 Task: Create List CMS Development in Board Product Rollout to Workspace Accounts Receivable. Create List CRM Implementation in Board IT Infrastructure Management to Workspace Accounts Receivable. Create List Project Management in Board Social Media Influencer Marketing Strategy and Execution to Workspace Accounts Receivable
Action: Mouse moved to (78, 317)
Screenshot: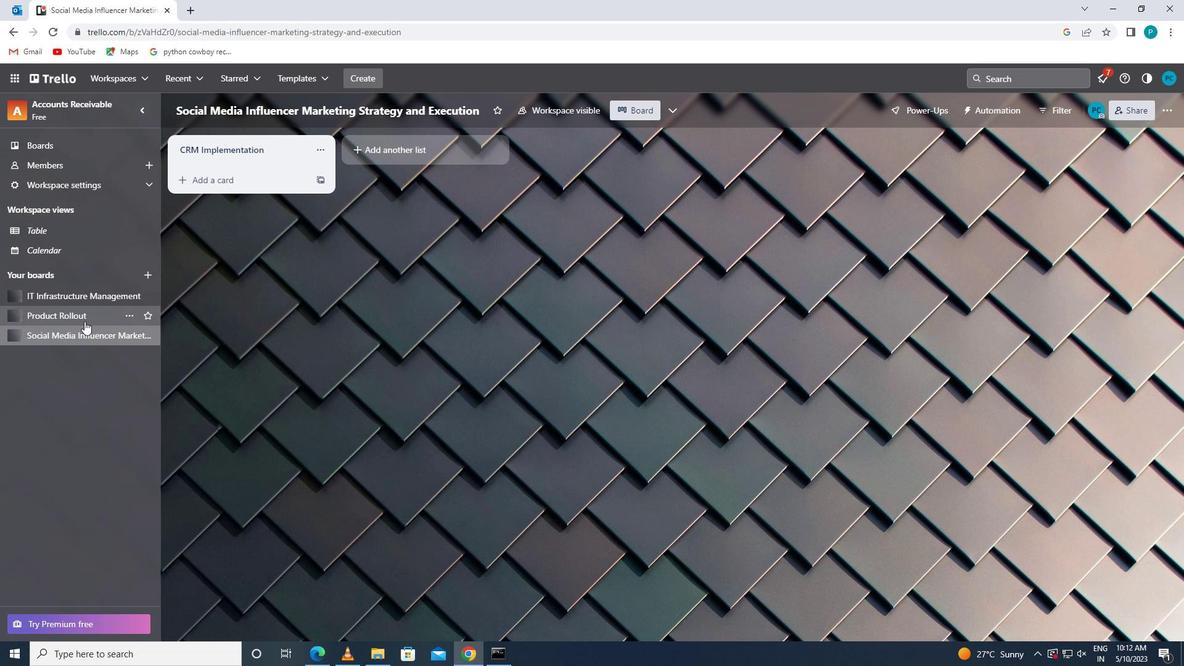 
Action: Mouse pressed left at (78, 317)
Screenshot: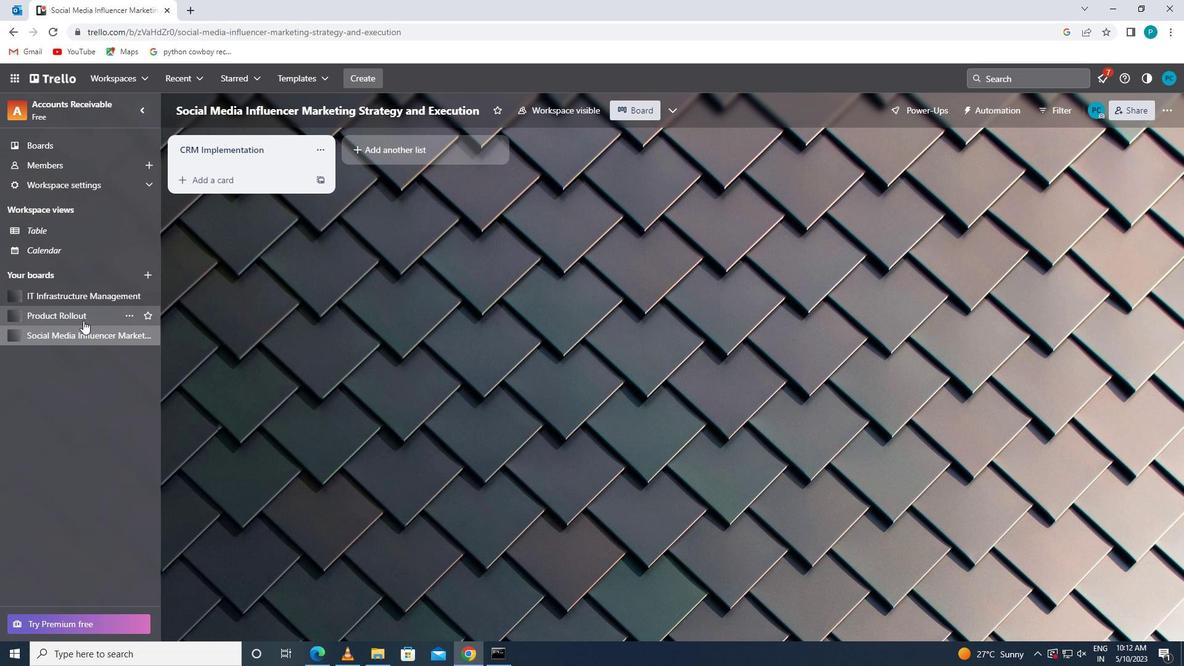 
Action: Mouse moved to (394, 149)
Screenshot: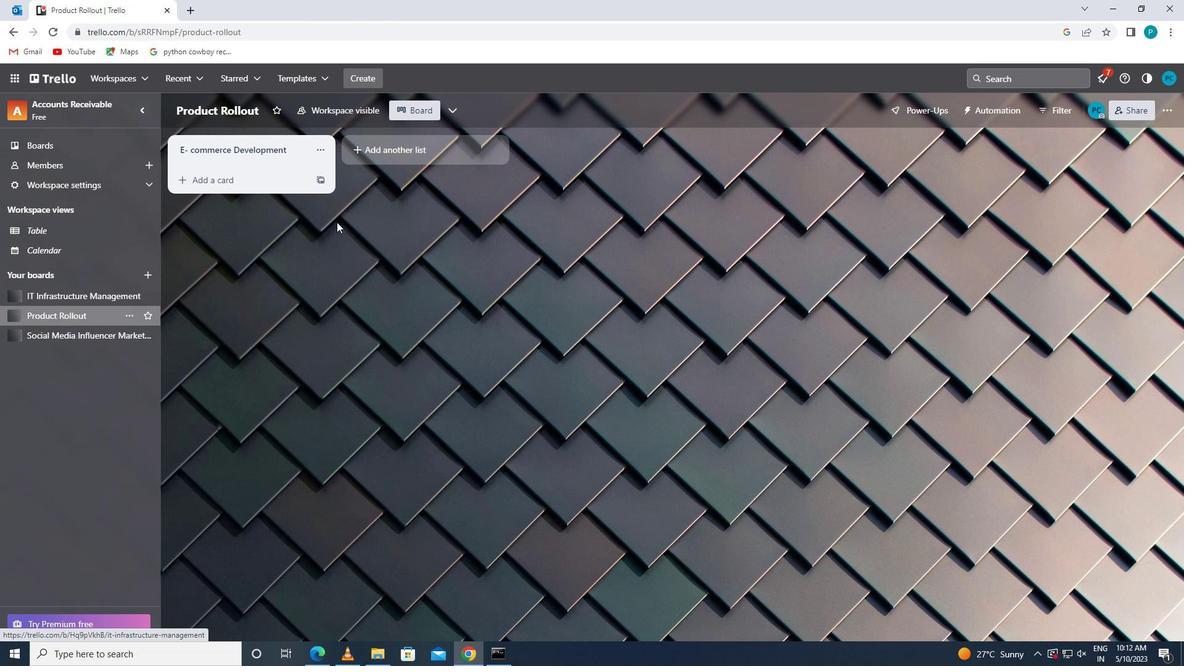 
Action: Mouse pressed left at (394, 149)
Screenshot: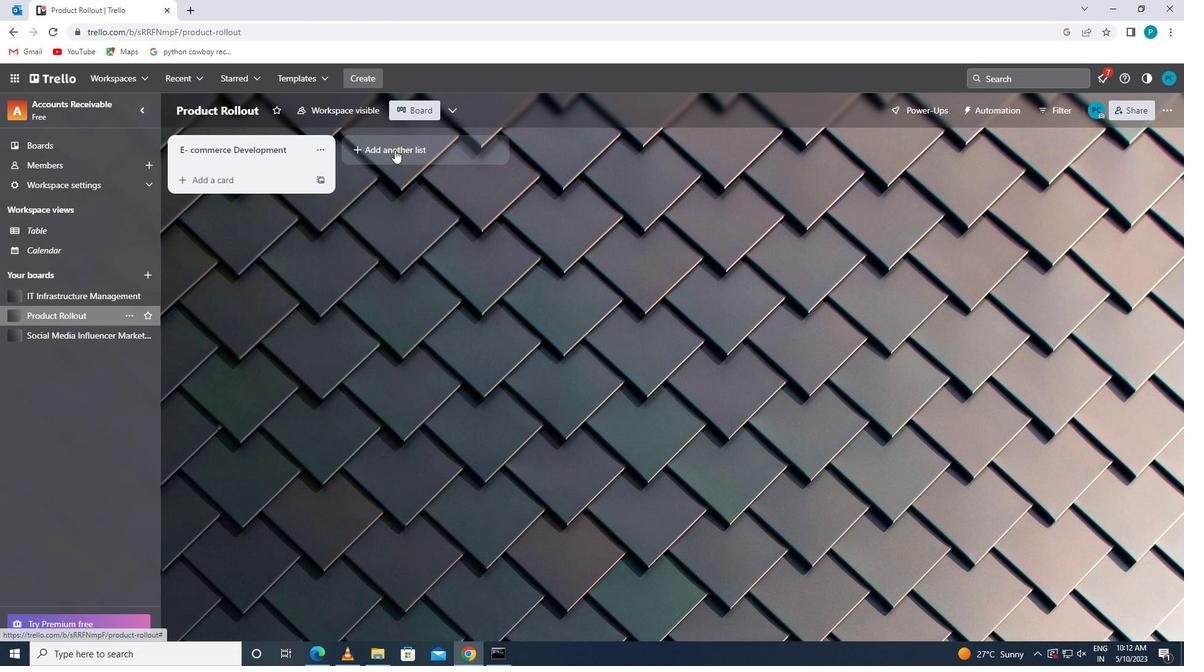 
Action: Key pressed <Key.caps_lock>cms<Key.space>d<Key.caps_lock>evelopment
Screenshot: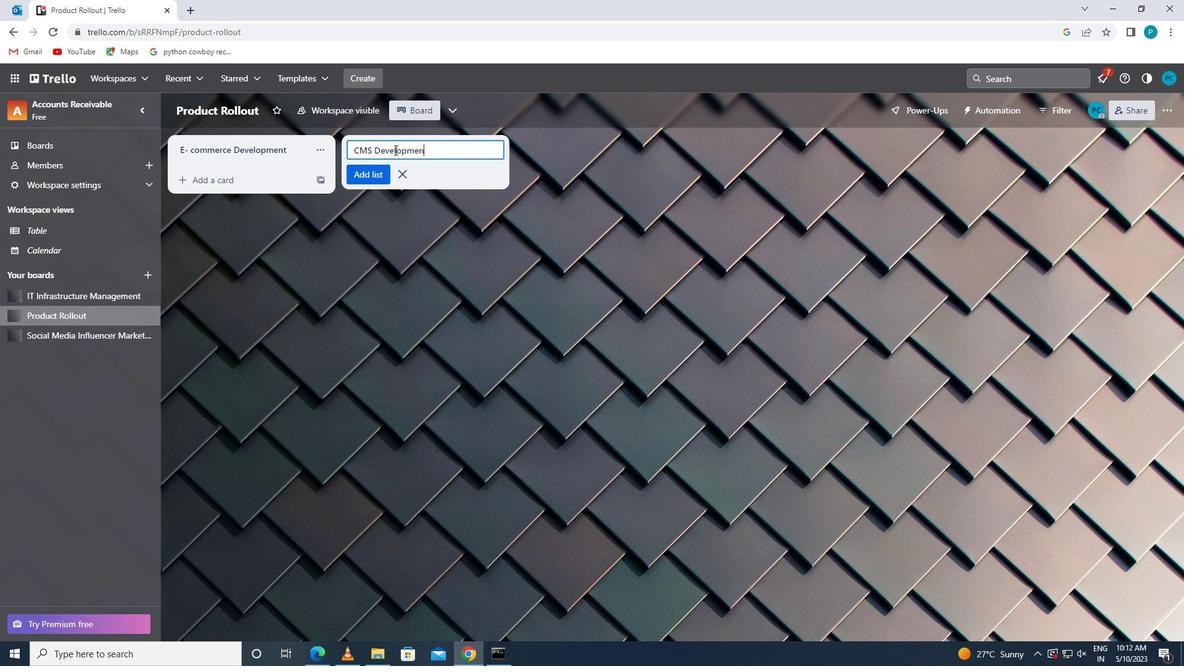 
Action: Mouse moved to (381, 169)
Screenshot: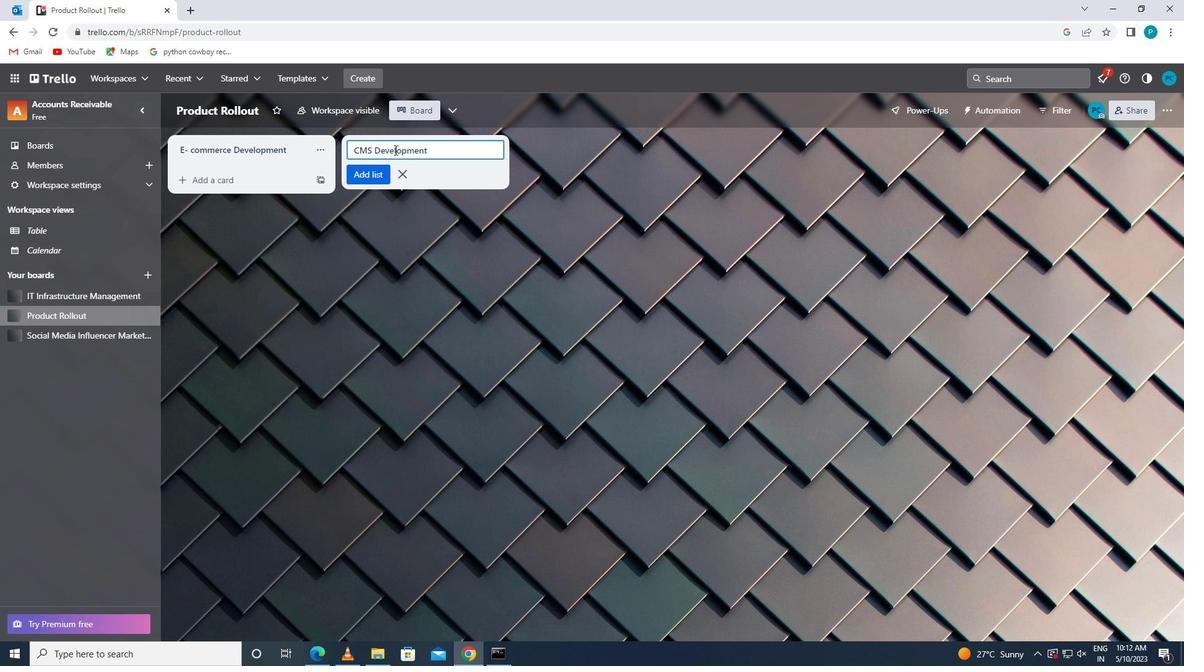 
Action: Mouse pressed left at (381, 169)
Screenshot: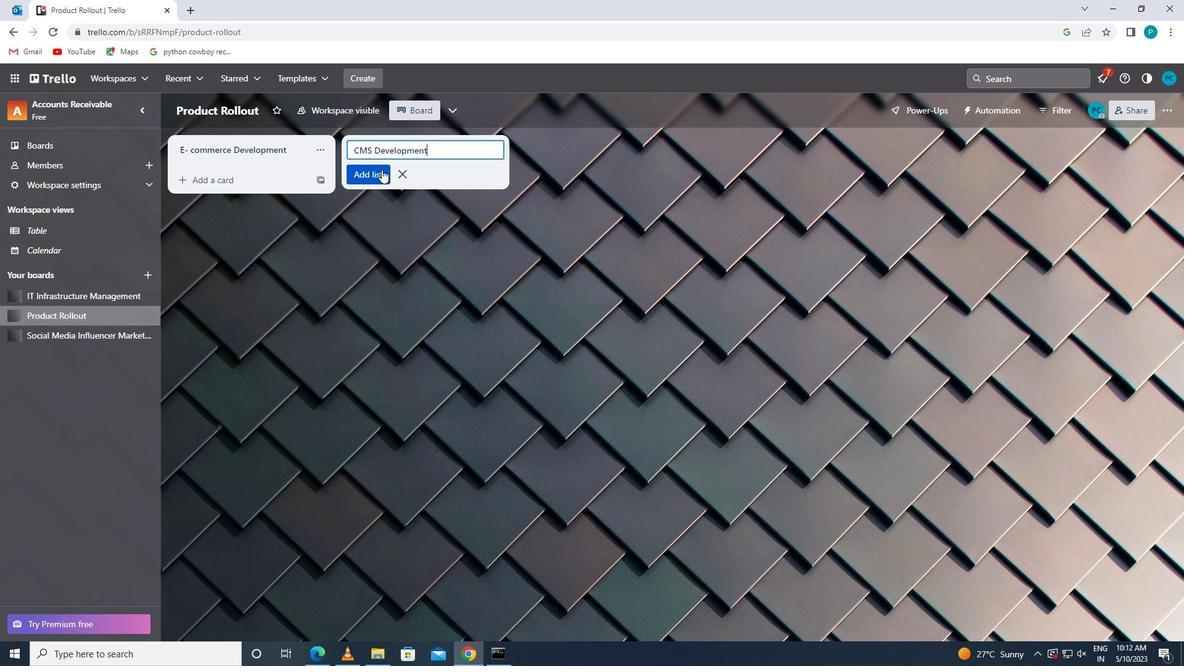 
Action: Mouse moved to (68, 297)
Screenshot: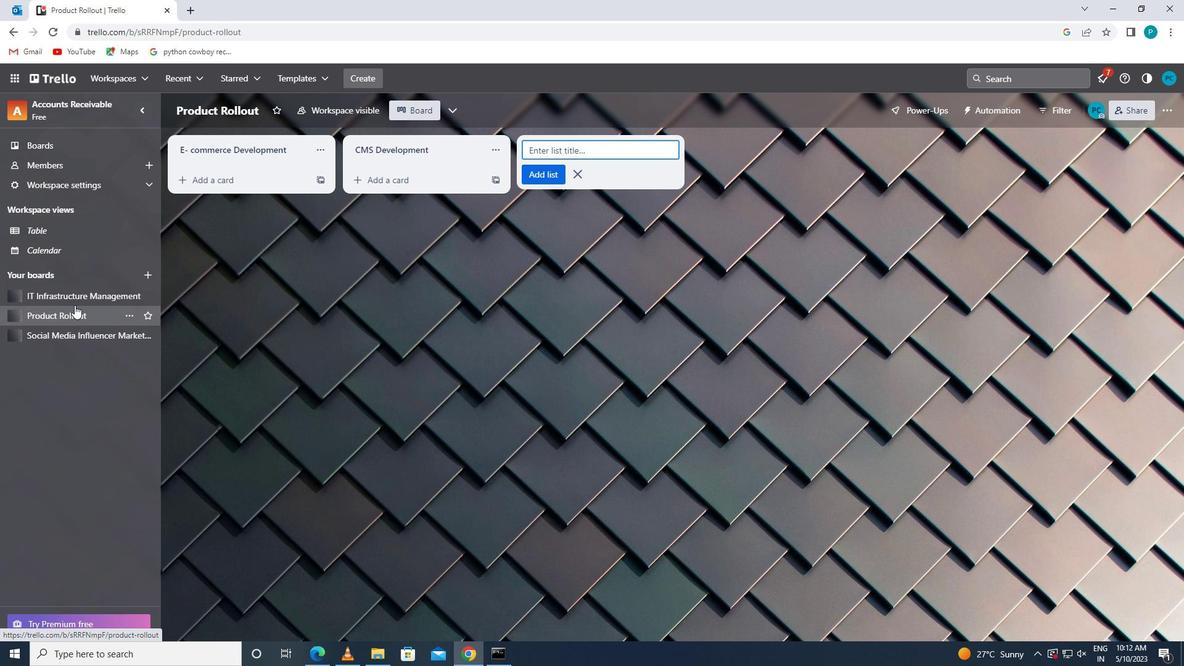 
Action: Mouse pressed left at (68, 297)
Screenshot: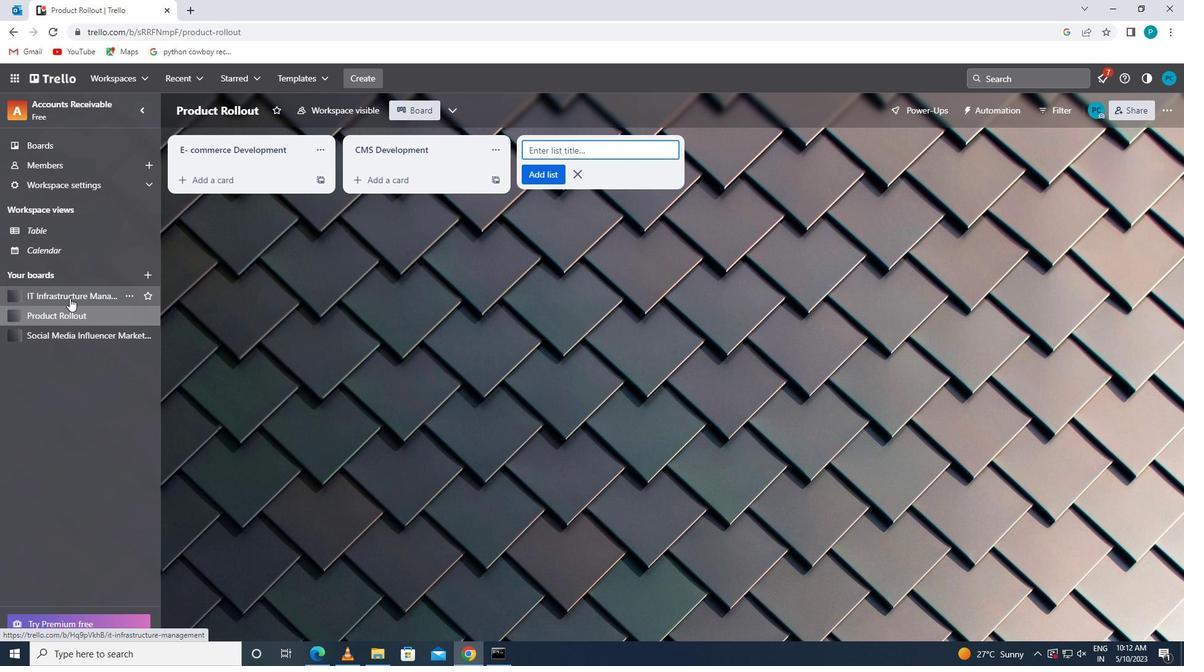 
Action: Mouse moved to (374, 154)
Screenshot: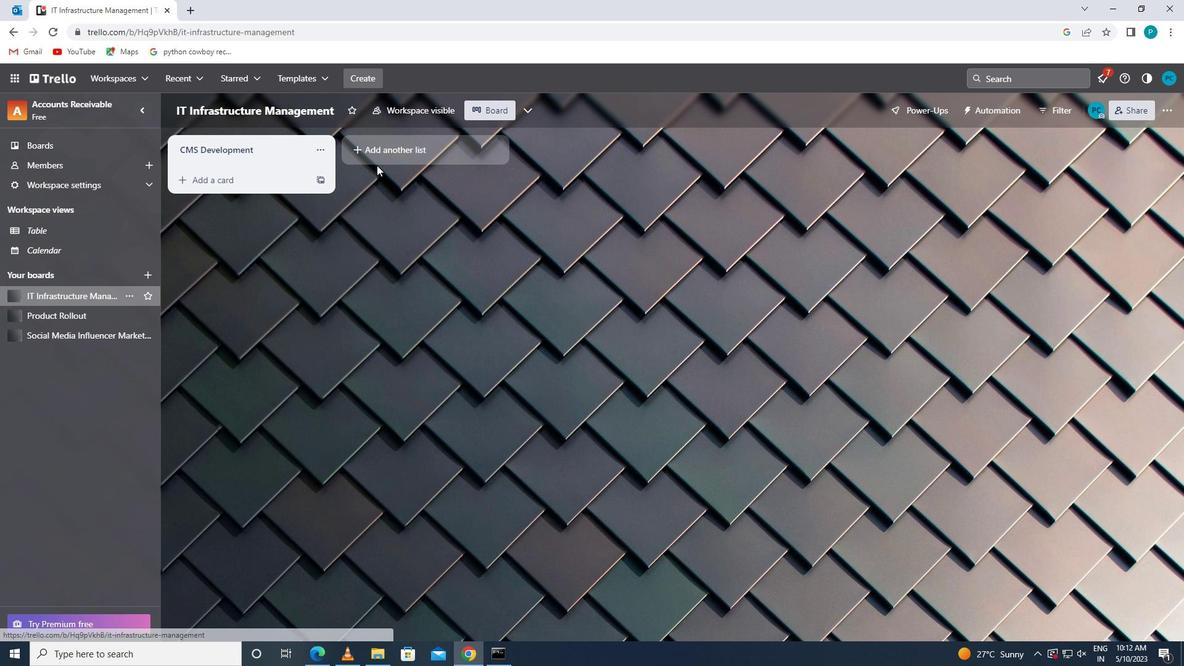 
Action: Mouse pressed left at (374, 154)
Screenshot: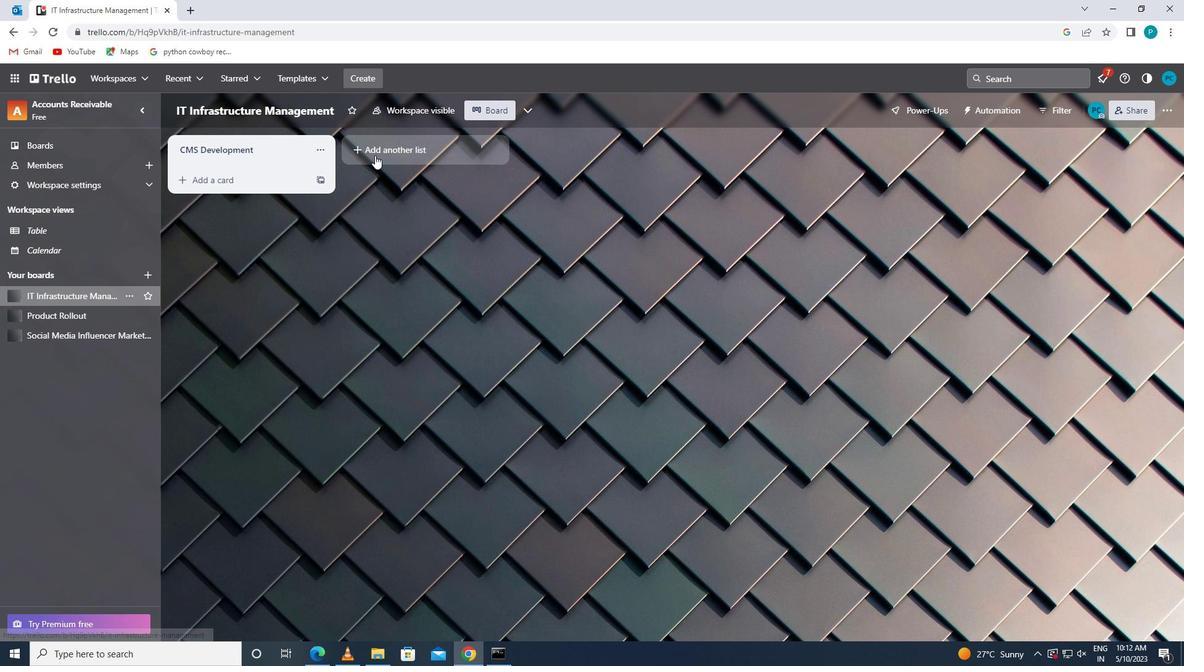 
Action: Key pressed <Key.caps_lock>crm<Key.space>i<Key.caps_lock>mo<Key.backspace>plementation
Screenshot: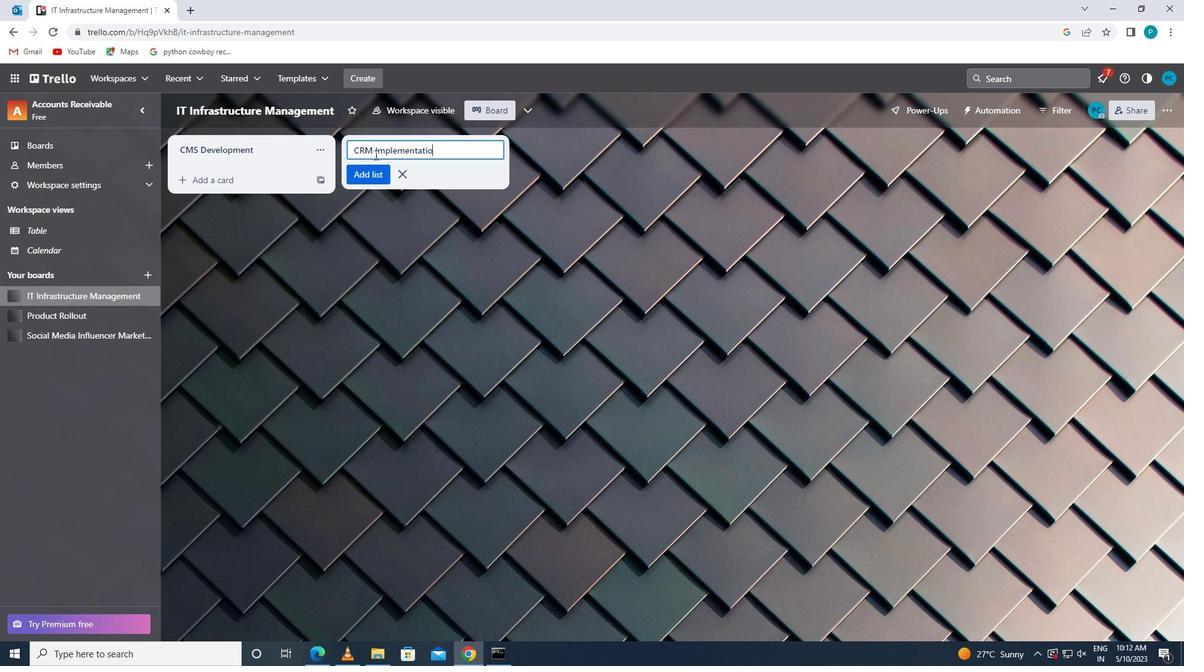 
Action: Mouse moved to (369, 174)
Screenshot: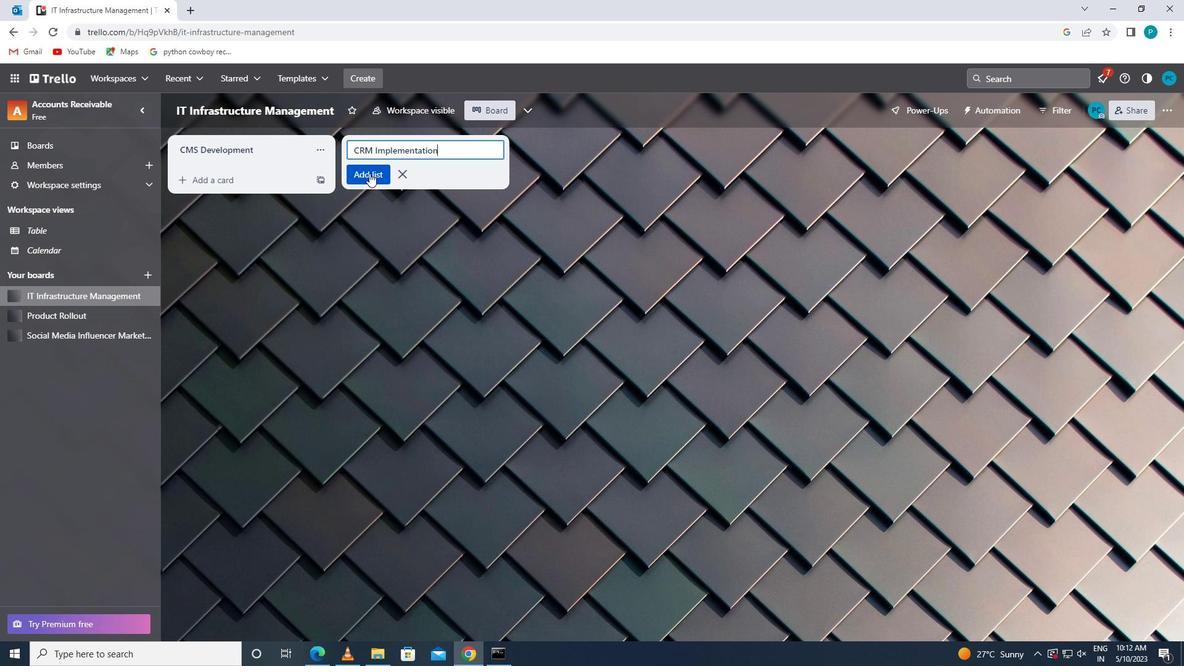 
Action: Mouse pressed left at (369, 174)
Screenshot: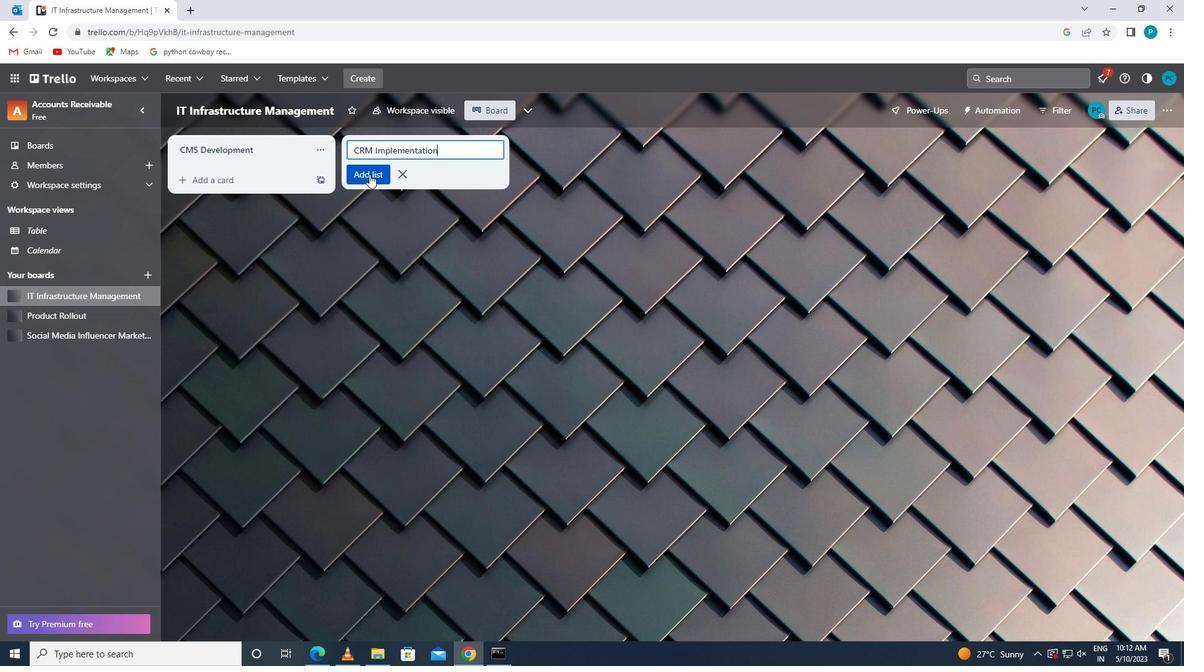 
Action: Mouse moved to (88, 331)
Screenshot: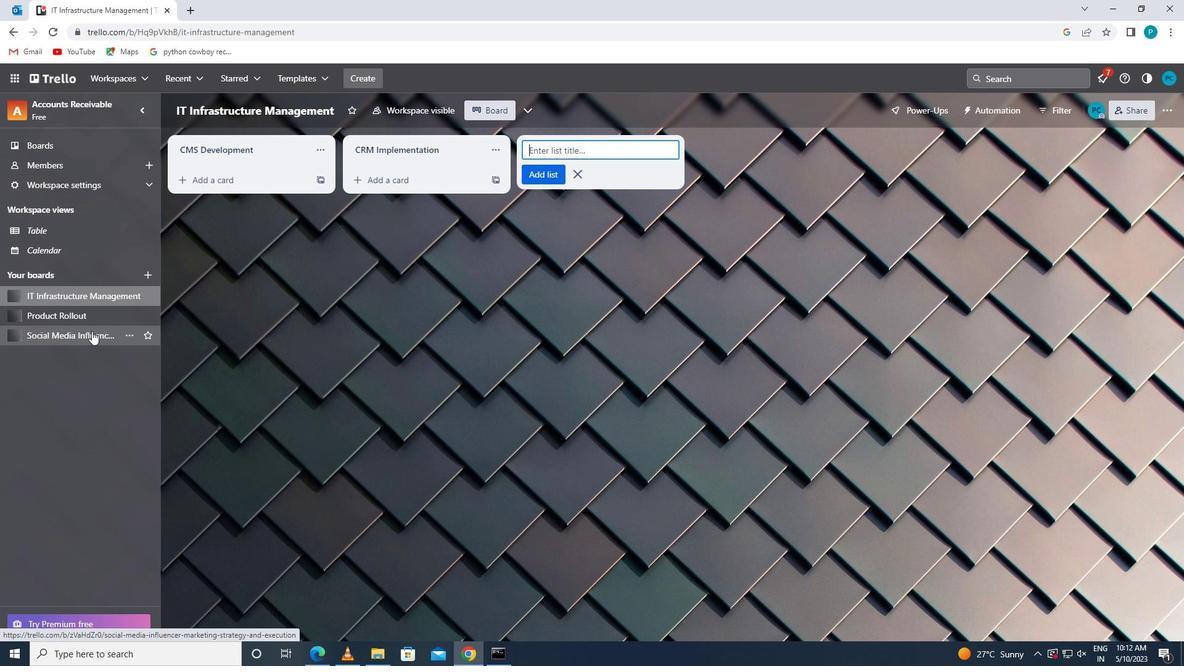 
Action: Mouse pressed left at (88, 331)
Screenshot: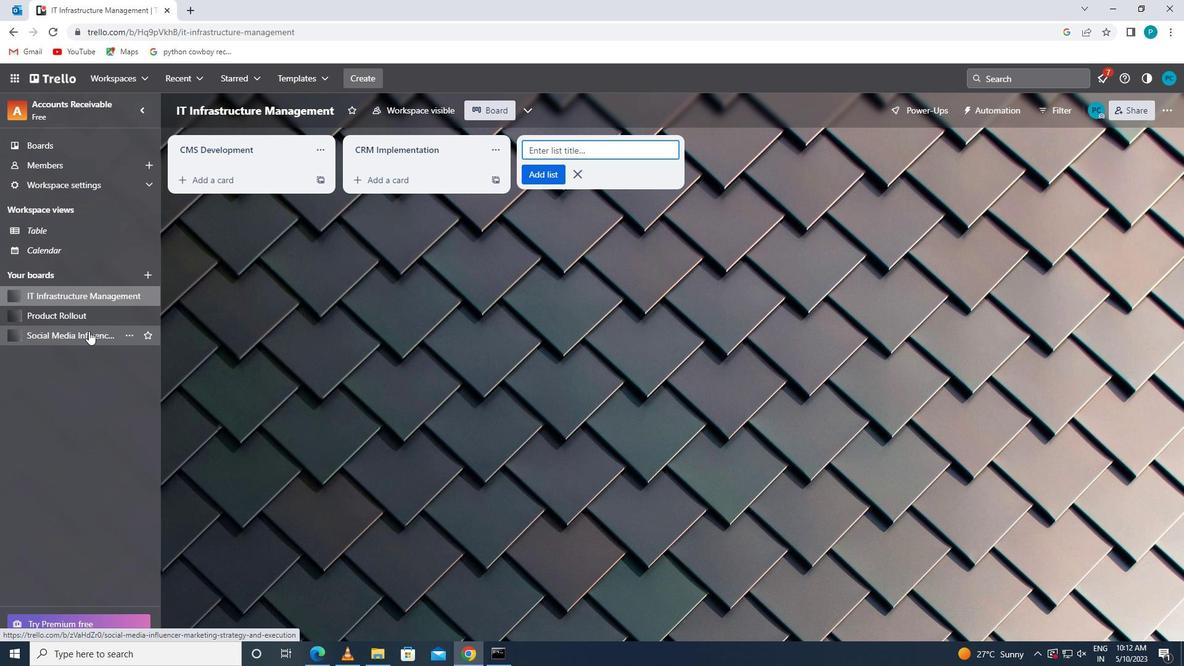 
Action: Mouse moved to (409, 150)
Screenshot: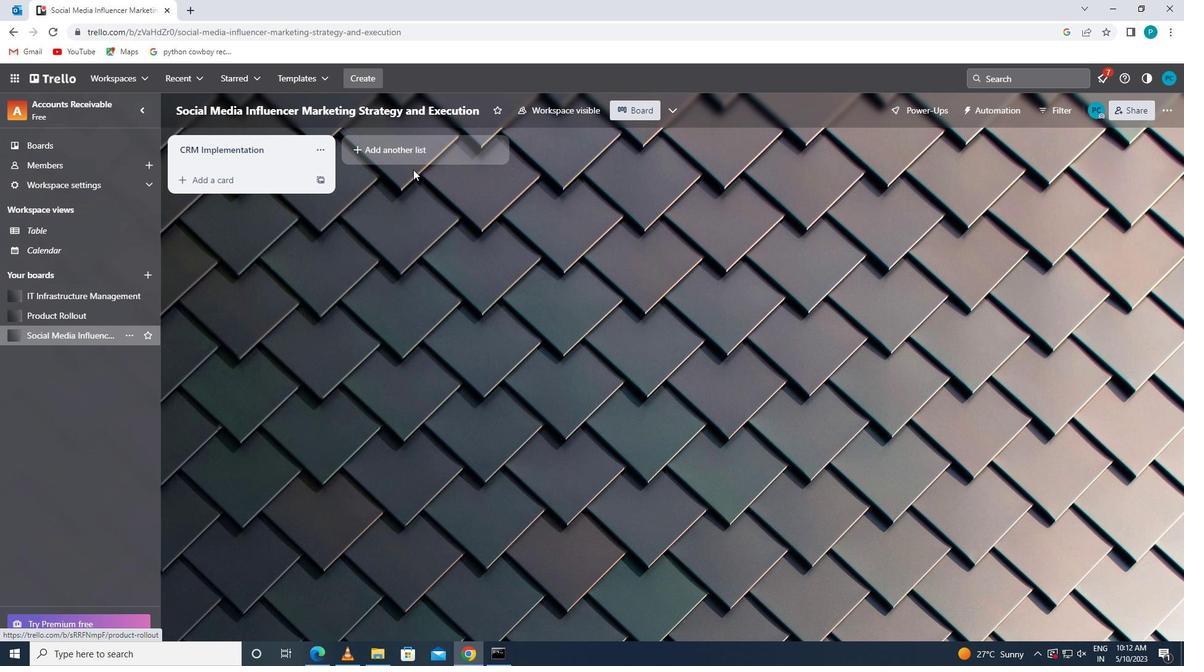 
Action: Mouse pressed left at (409, 150)
Screenshot: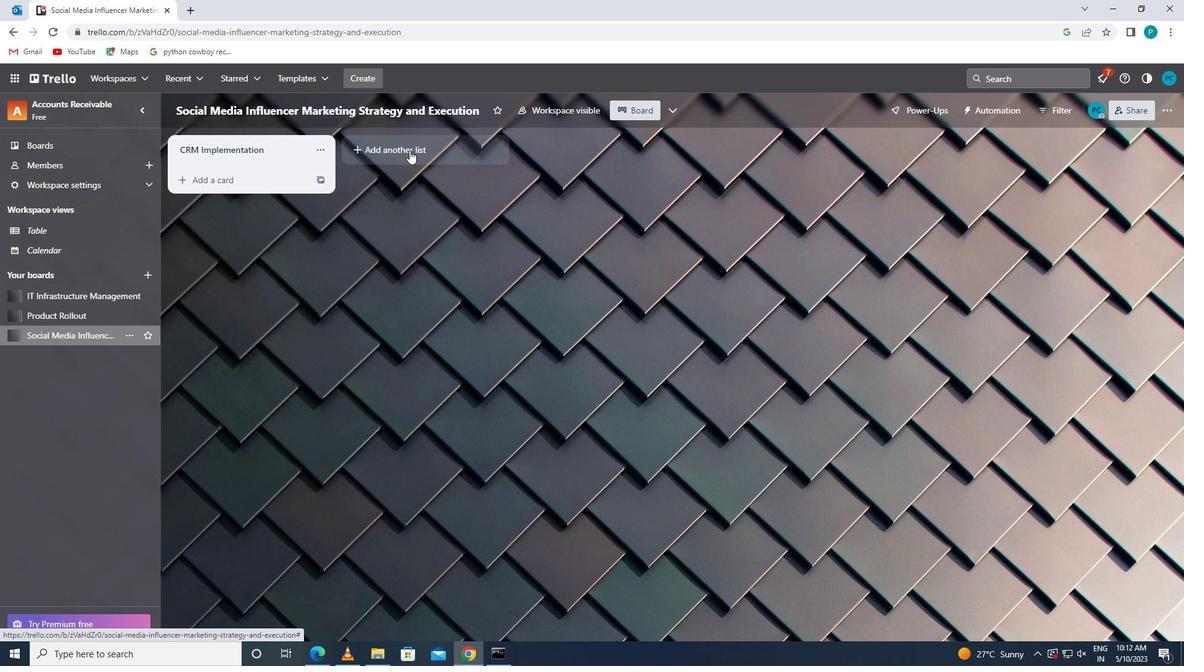 
Action: Key pressed <Key.caps_lock>p<Key.caps_lock>roject<Key.space><Key.caps_lock>m<Key.caps_lock>anagement
Screenshot: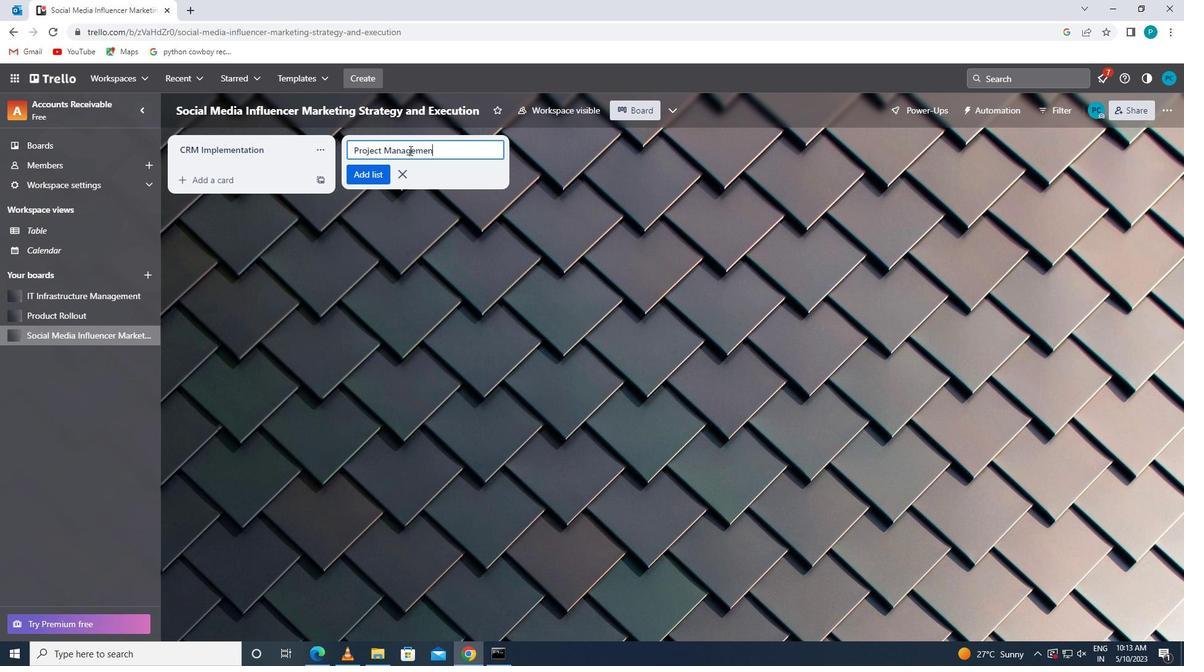 
Action: Mouse moved to (358, 174)
Screenshot: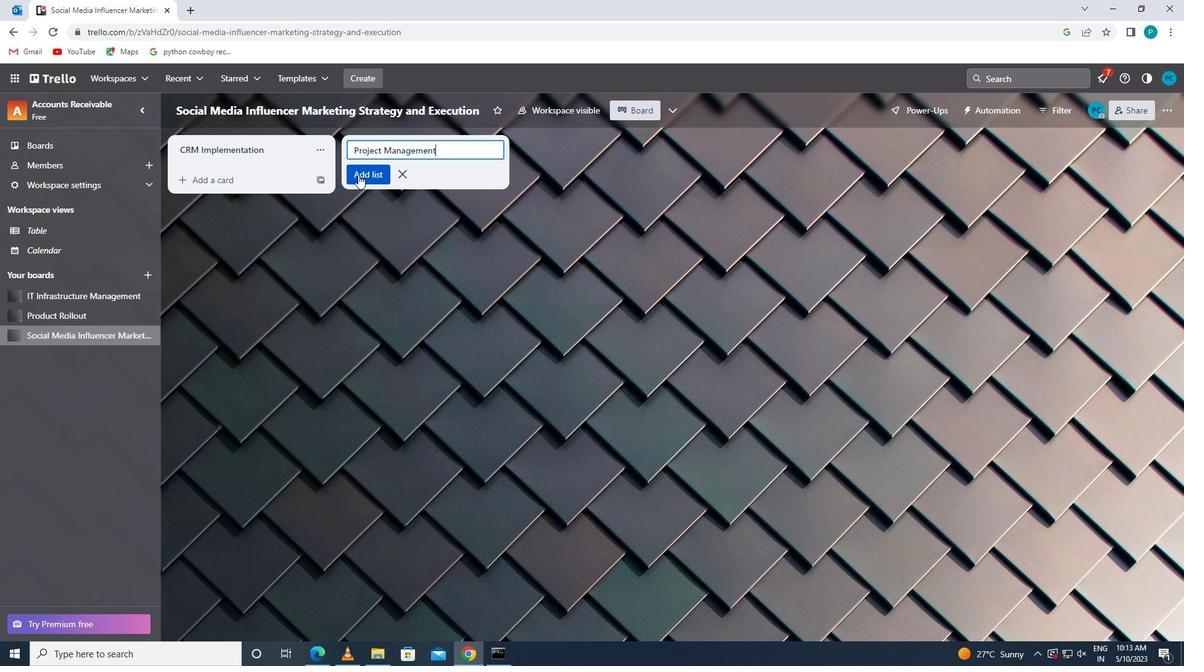 
Action: Mouse pressed left at (358, 174)
Screenshot: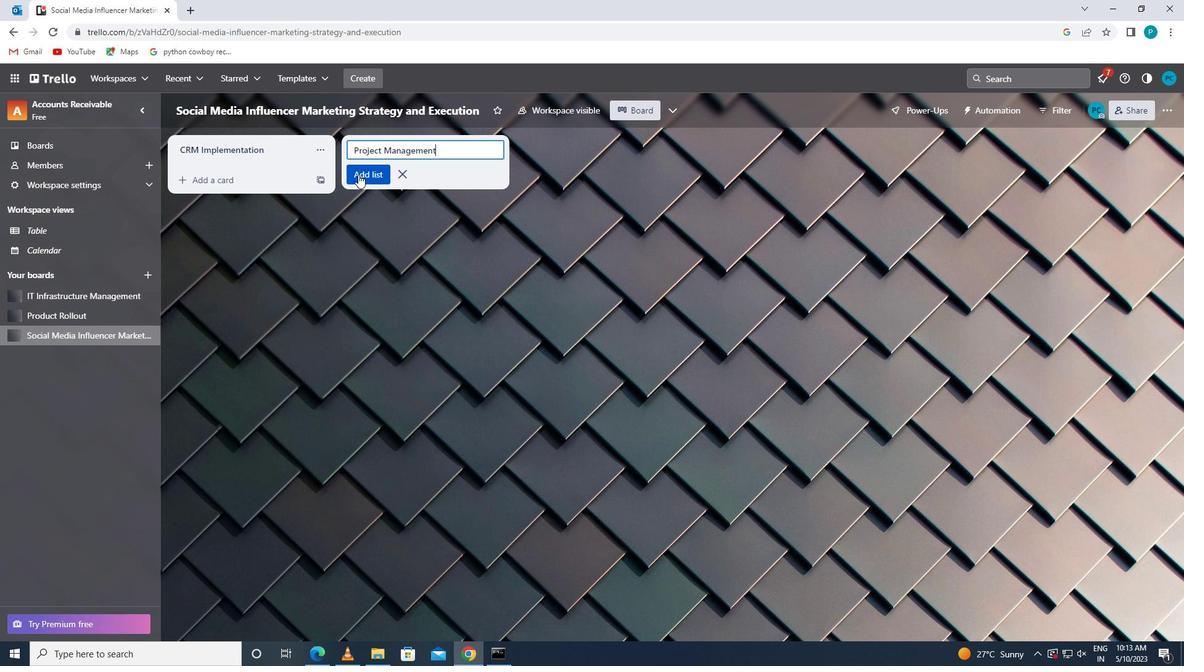 
